 Task: Discover historical landmarks in Washington, DC, and Philadelphia, Pennsylvania.
Action: Mouse moved to (123, 72)
Screenshot: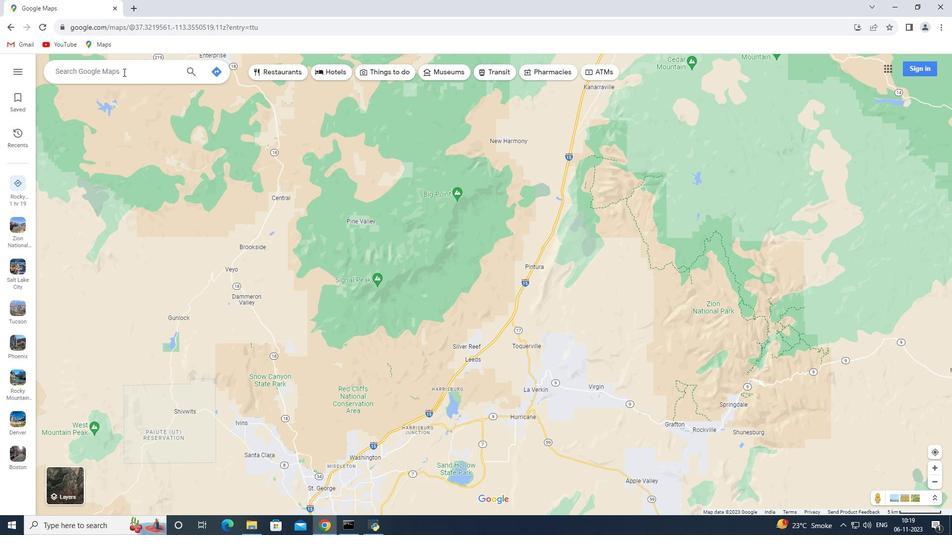 
Action: Mouse pressed left at (123, 72)
Screenshot: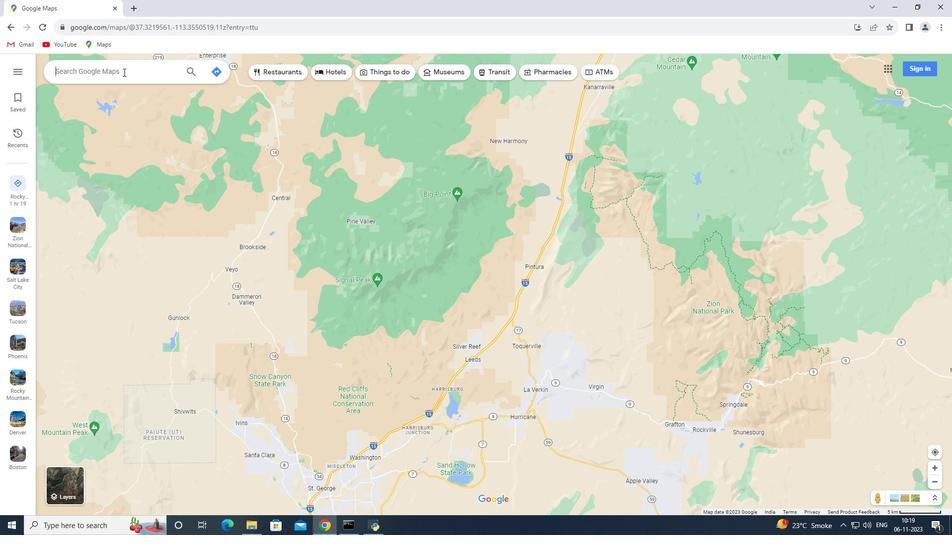 
Action: Key pressed <Key.shift>Washington,<Key.space><Key.shift>DC<Key.enter>
Screenshot: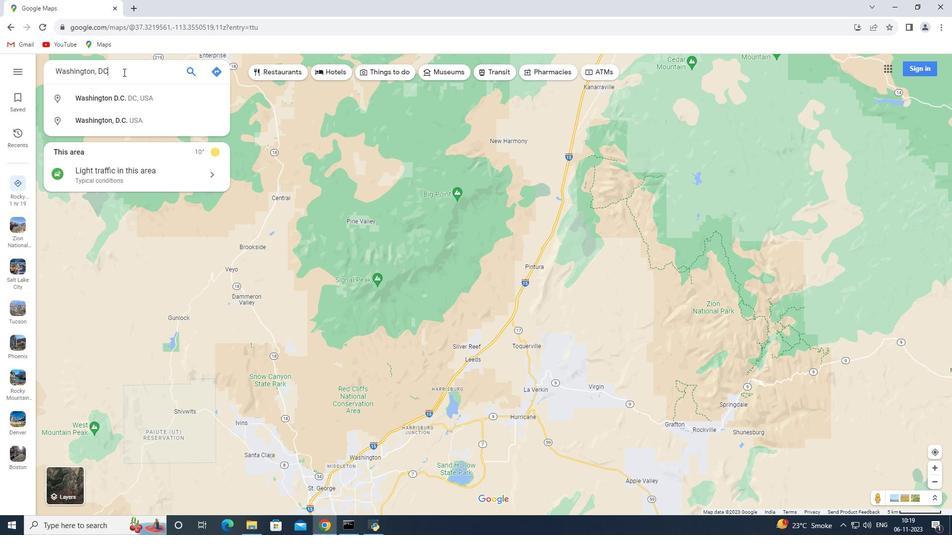 
Action: Mouse moved to (129, 235)
Screenshot: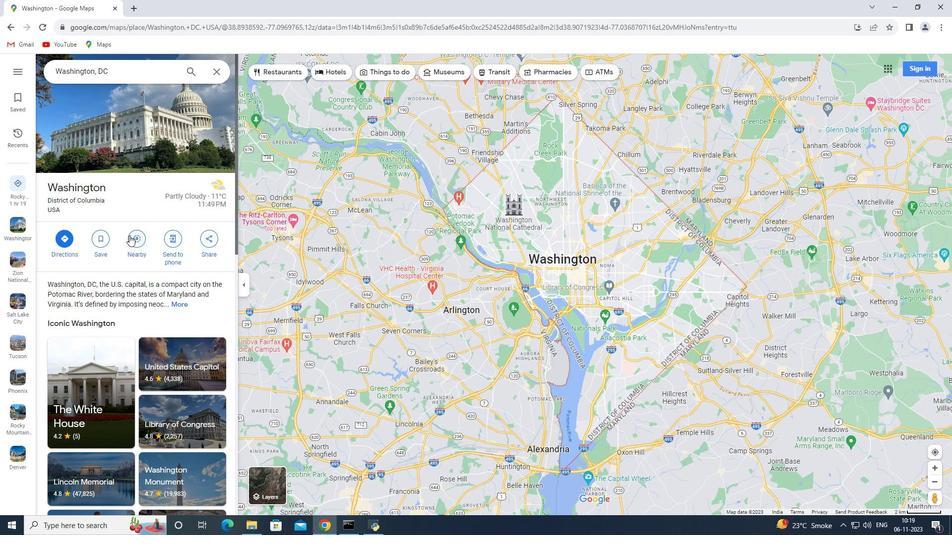 
Action: Mouse pressed left at (129, 235)
Screenshot: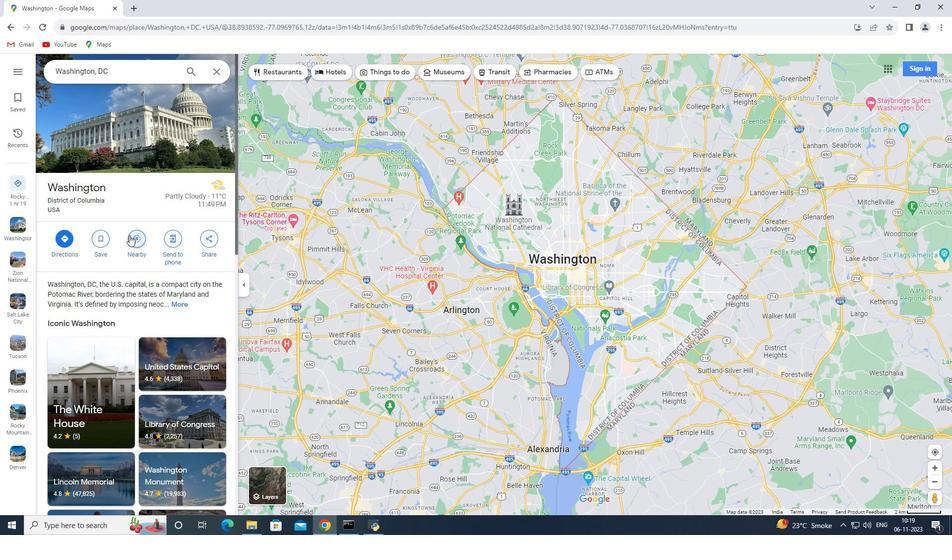 
Action: Mouse moved to (130, 236)
Screenshot: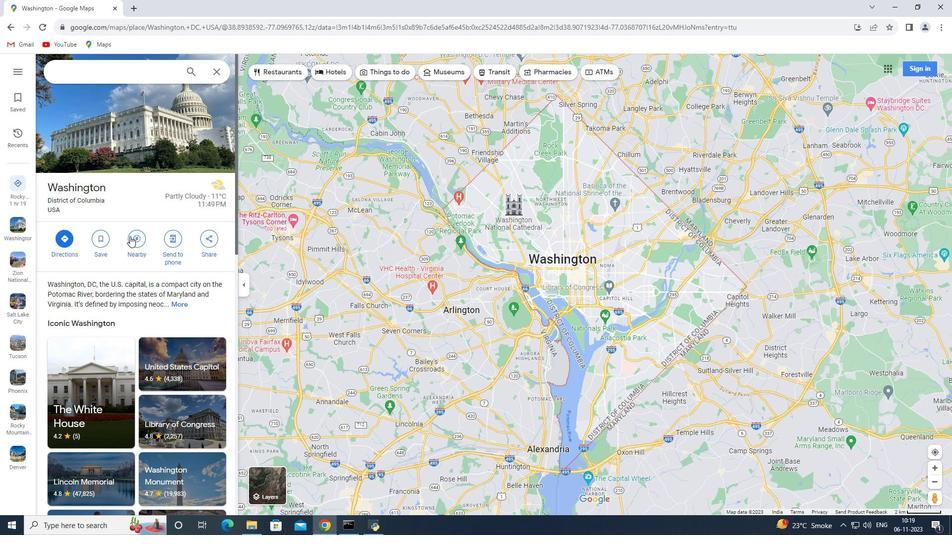 
Action: Key pressed historical<Key.space>landmarks<Key.enter>
Screenshot: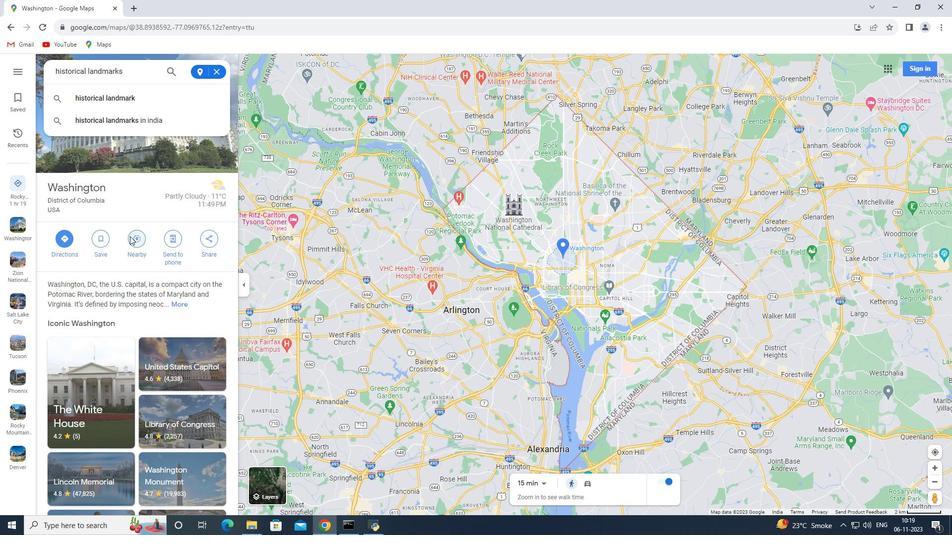 
Action: Mouse moved to (214, 71)
Screenshot: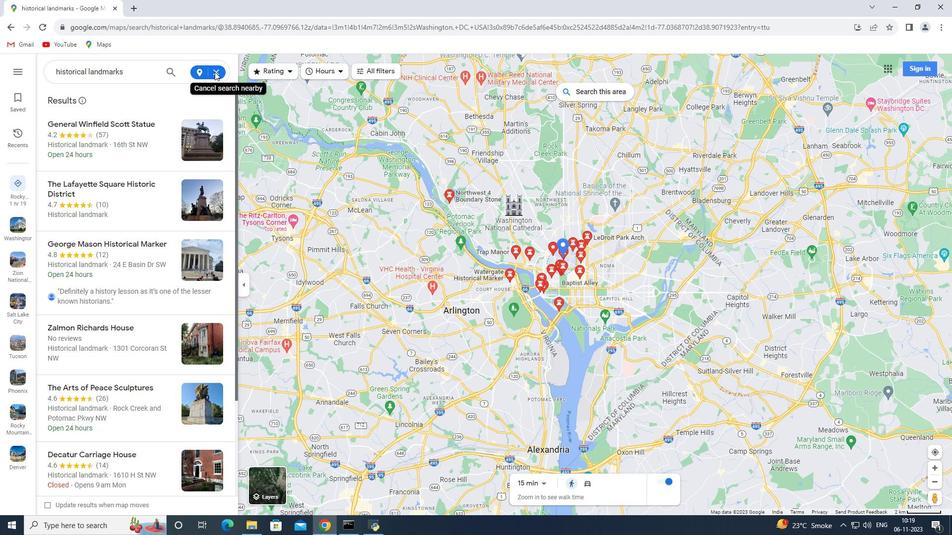 
Action: Mouse pressed left at (214, 71)
Screenshot: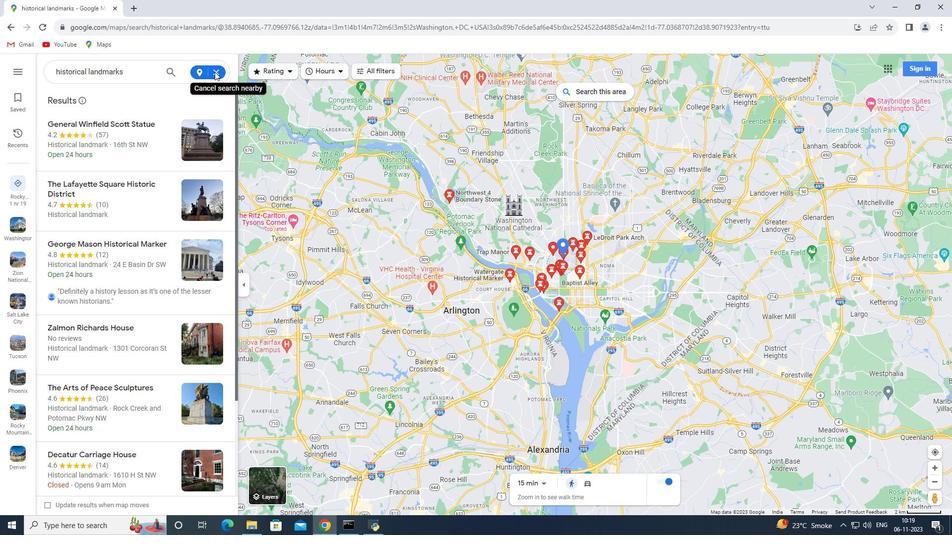 
Action: Mouse pressed left at (214, 71)
Screenshot: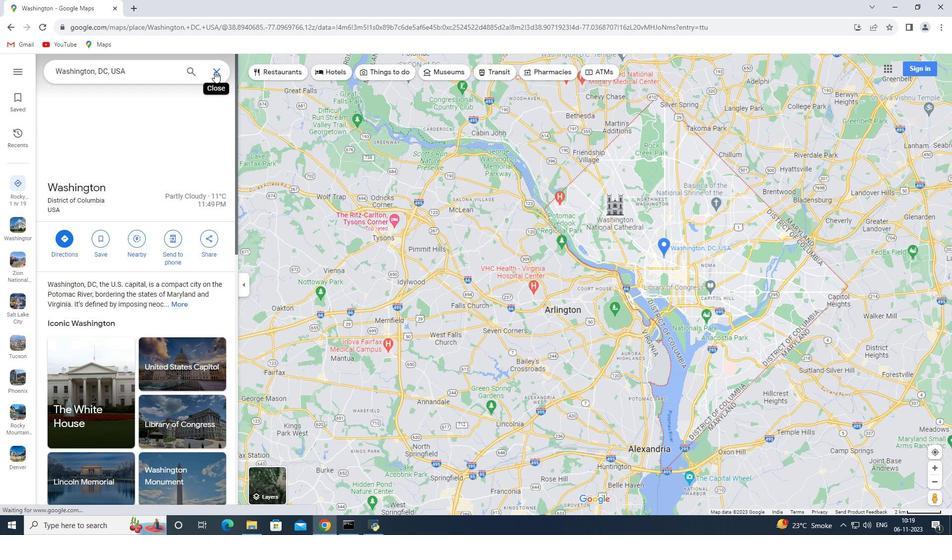 
Action: Mouse moved to (152, 74)
Screenshot: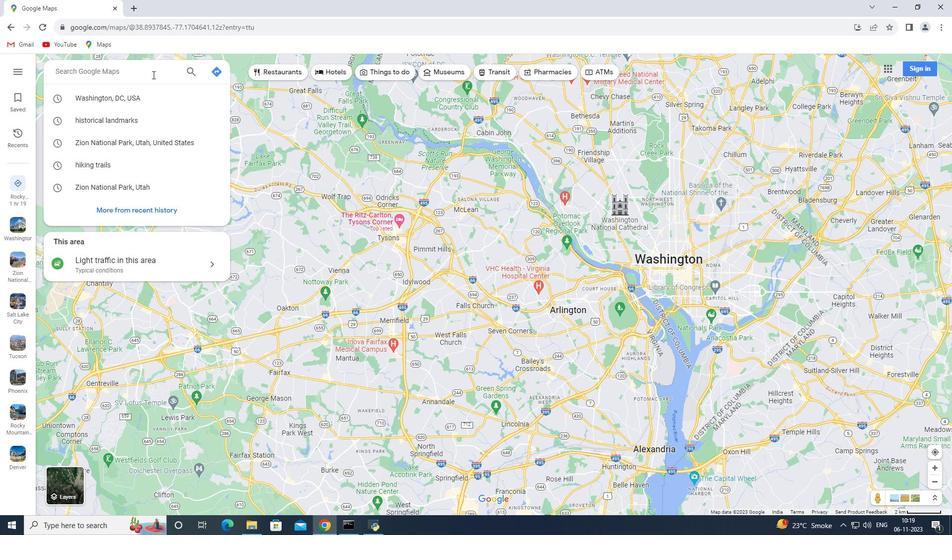 
Action: Key pressed <Key.shift>Philadelphia,<Key.space><Key.shift>Pennsylvania<Key.enter>
Screenshot: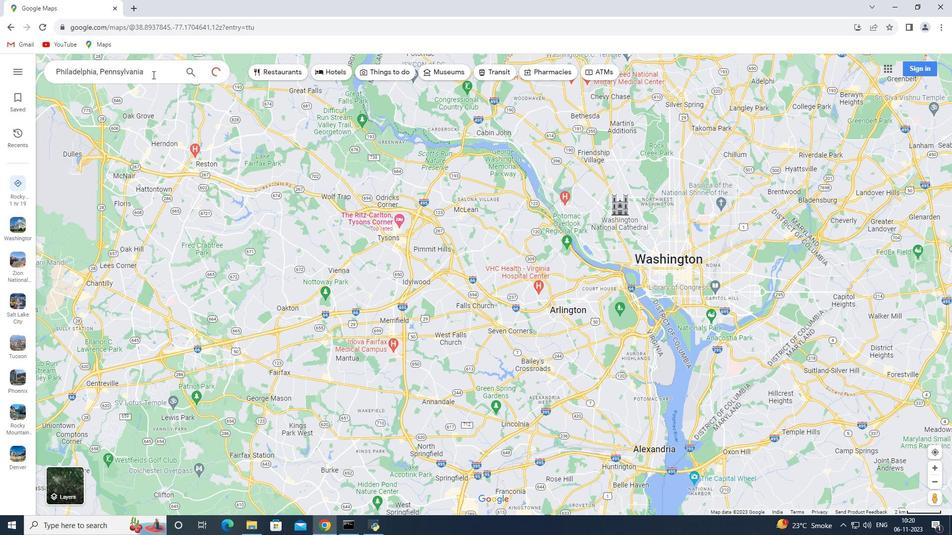 
Action: Mouse moved to (134, 238)
Screenshot: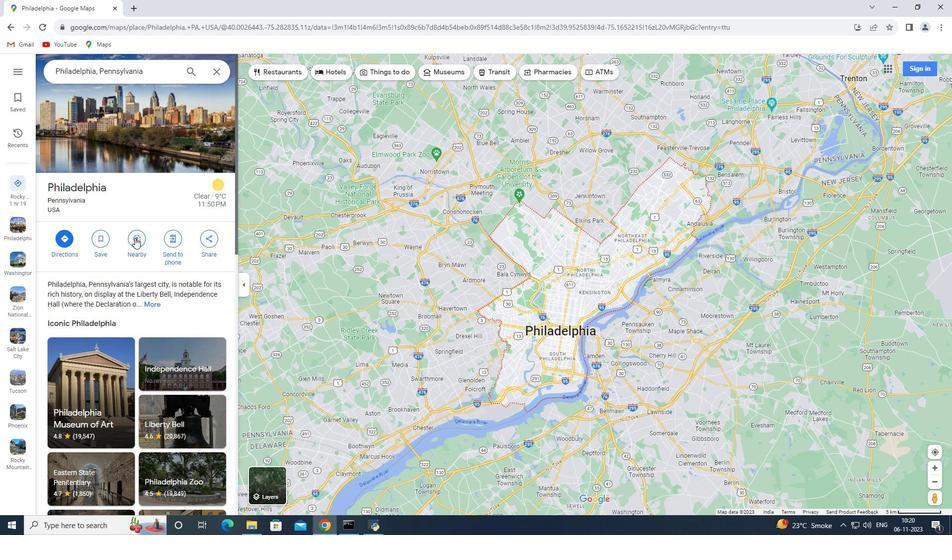 
Action: Mouse pressed left at (134, 238)
Screenshot: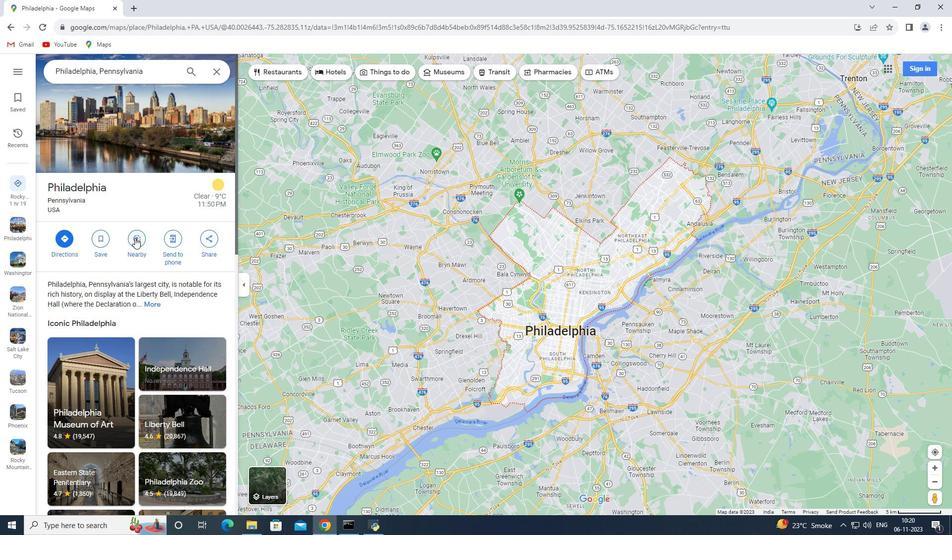 
Action: Key pressed historical<Key.space>landmarks<Key.enter>
Screenshot: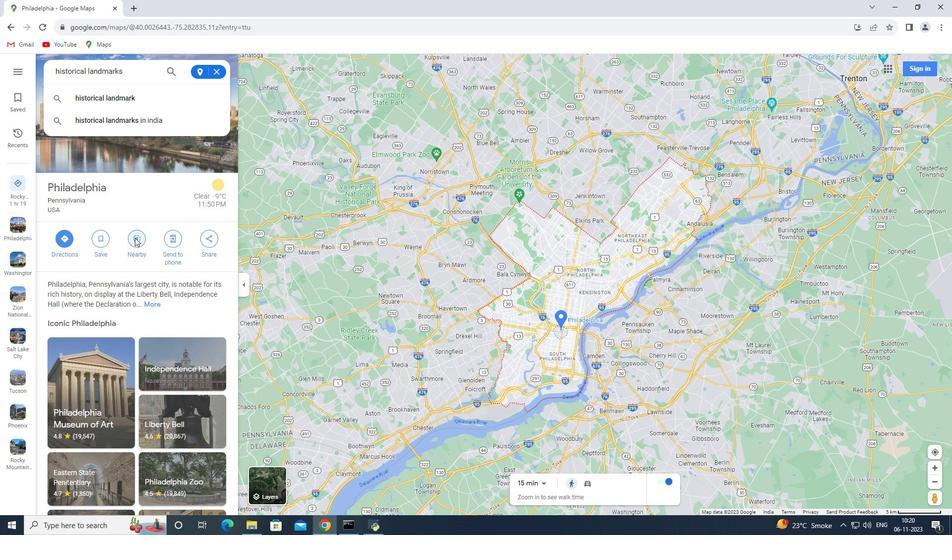 
